Task: Put the value state in the active state tool path.
Action: Mouse moved to (19, 560)
Screenshot: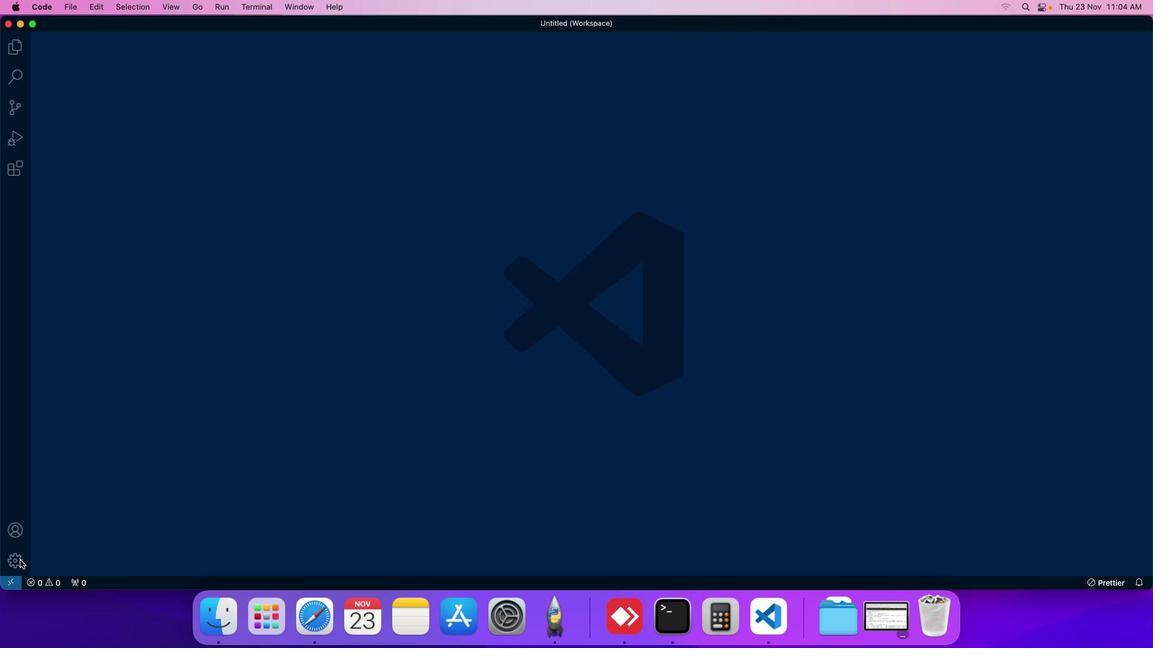
Action: Mouse pressed left at (19, 560)
Screenshot: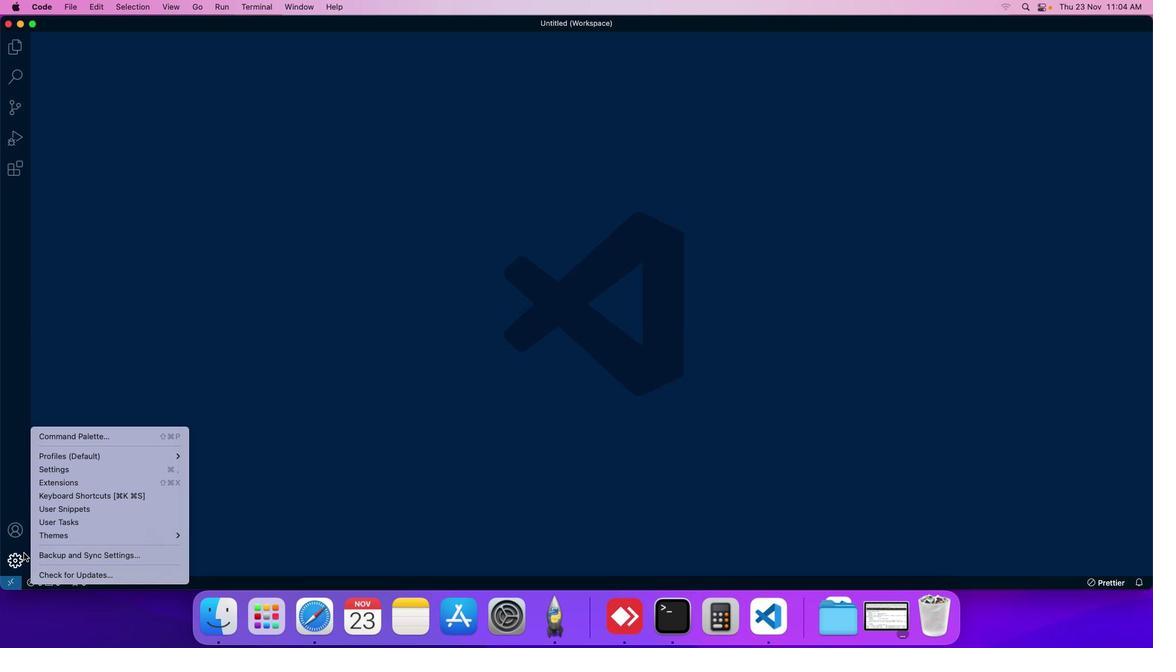 
Action: Mouse moved to (49, 472)
Screenshot: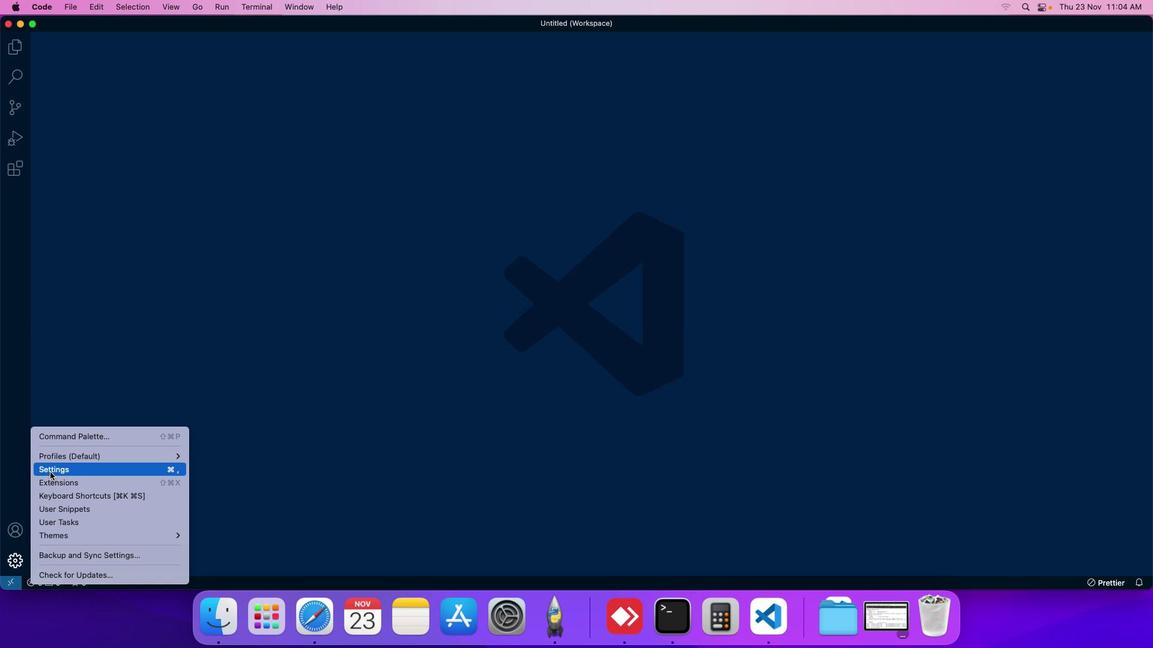 
Action: Mouse pressed left at (49, 472)
Screenshot: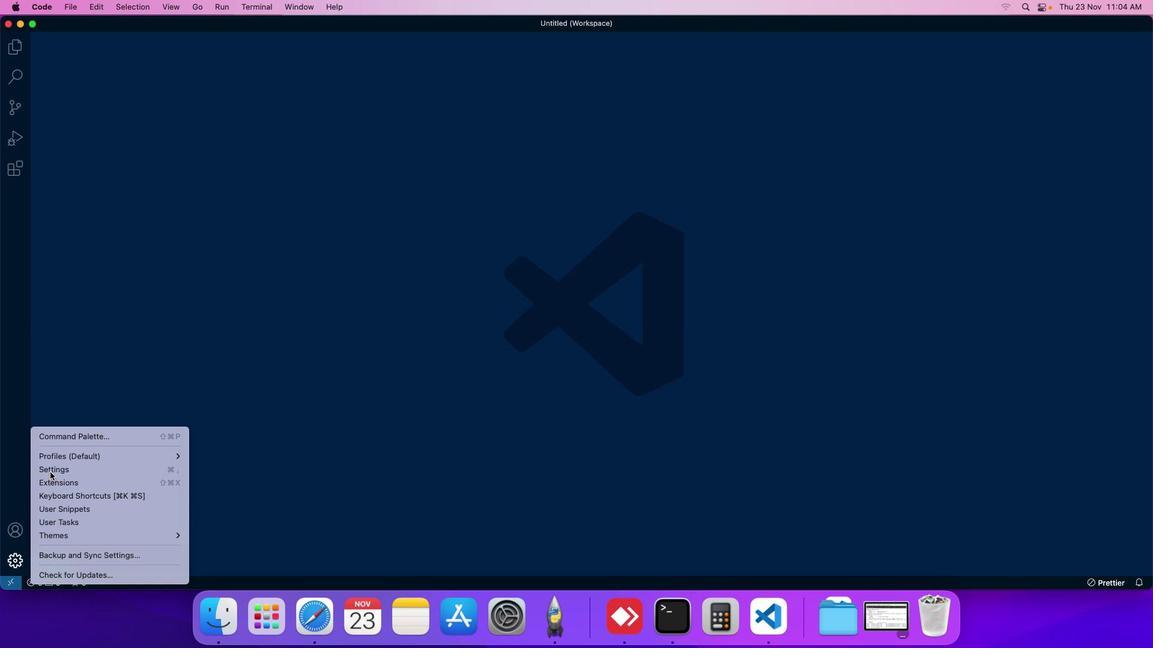 
Action: Mouse moved to (290, 100)
Screenshot: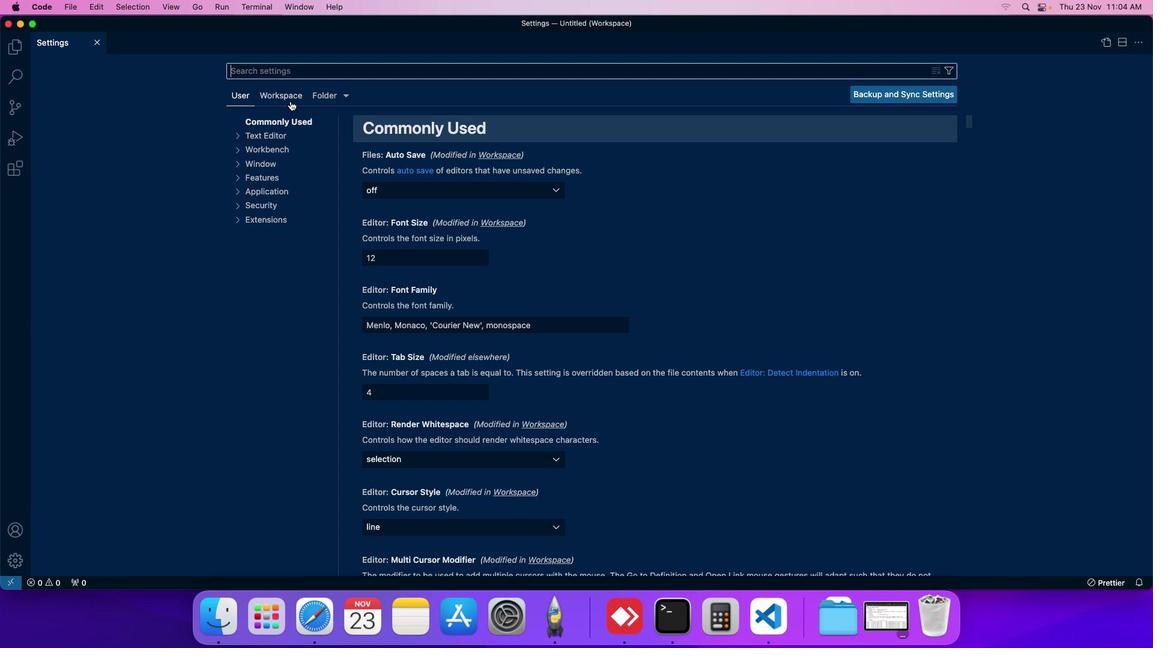 
Action: Mouse pressed left at (290, 100)
Screenshot: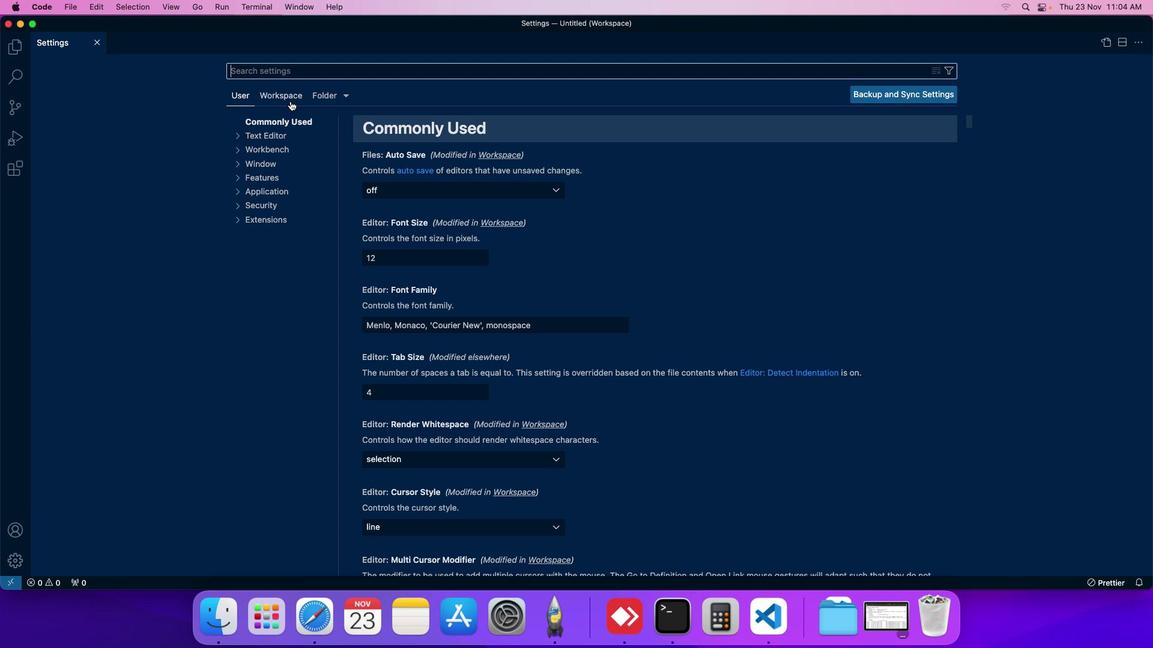
Action: Mouse moved to (270, 203)
Screenshot: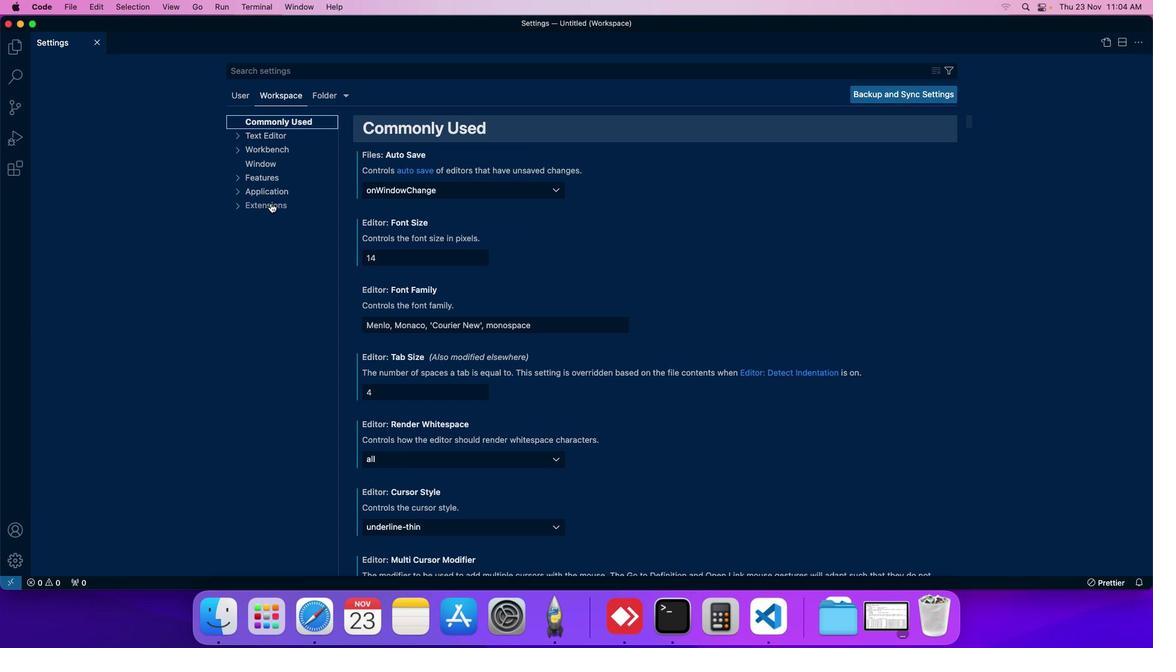 
Action: Mouse pressed left at (270, 203)
Screenshot: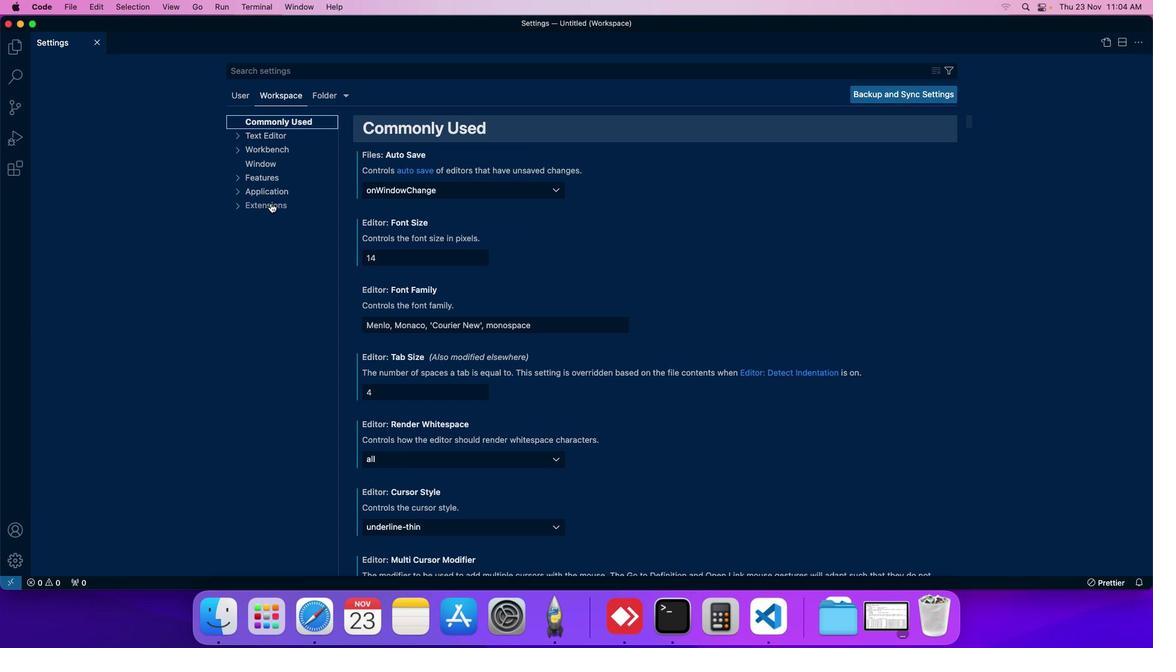 
Action: Mouse moved to (271, 470)
Screenshot: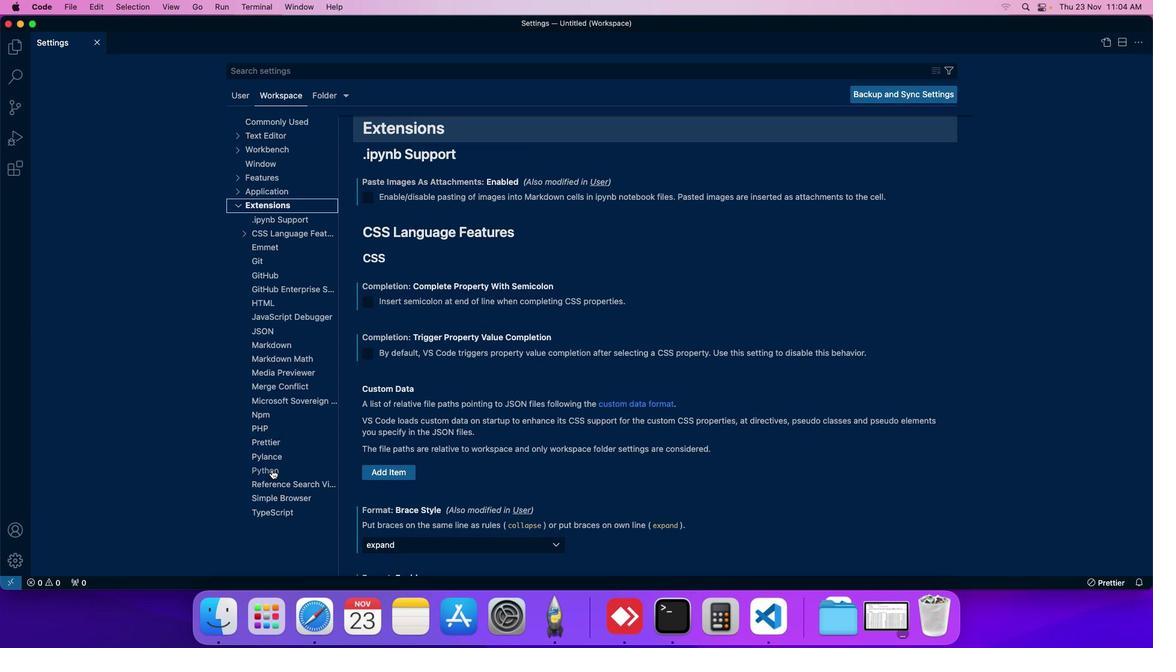 
Action: Mouse pressed left at (271, 470)
Screenshot: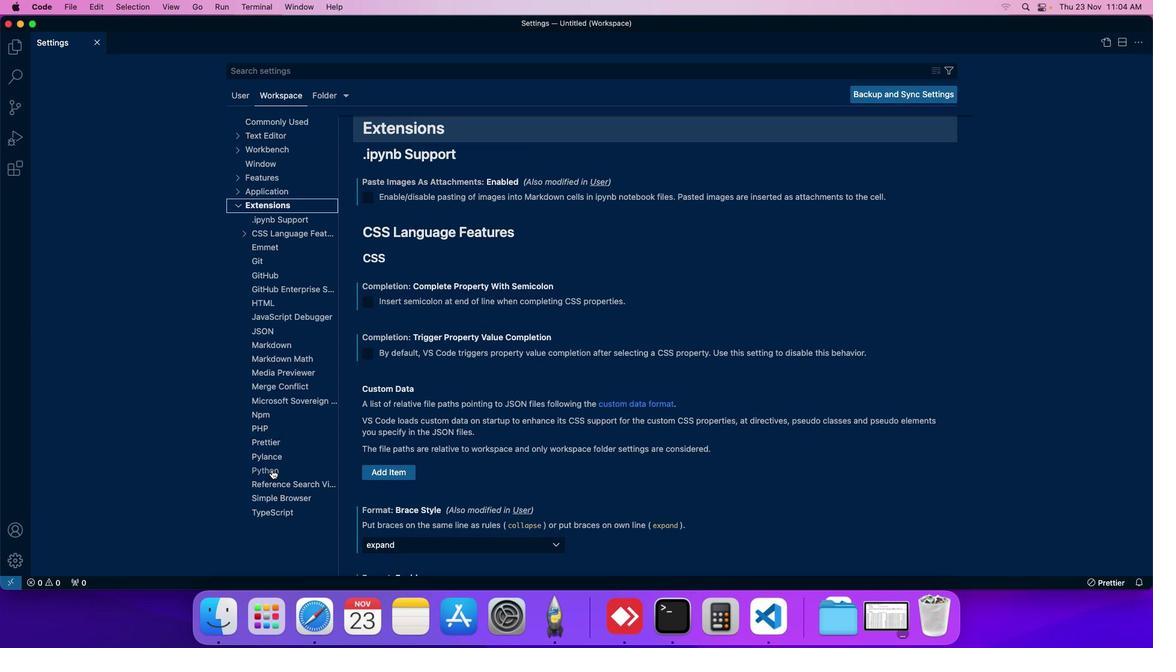 
Action: Mouse moved to (422, 182)
Screenshot: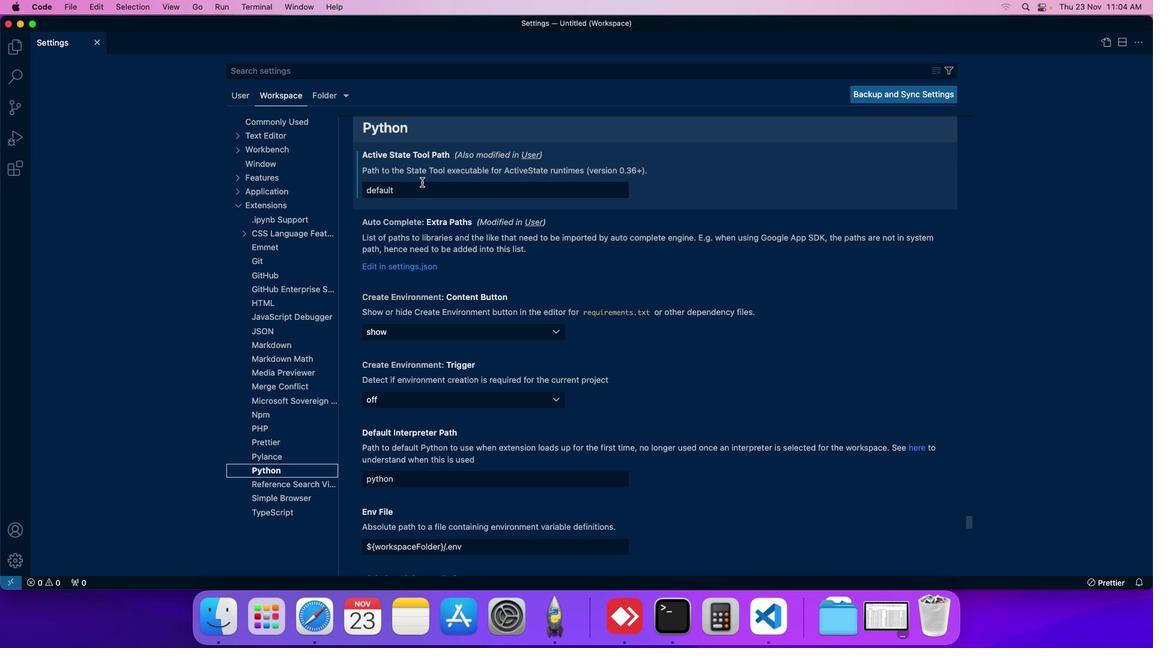 
Action: Mouse pressed left at (422, 182)
Screenshot: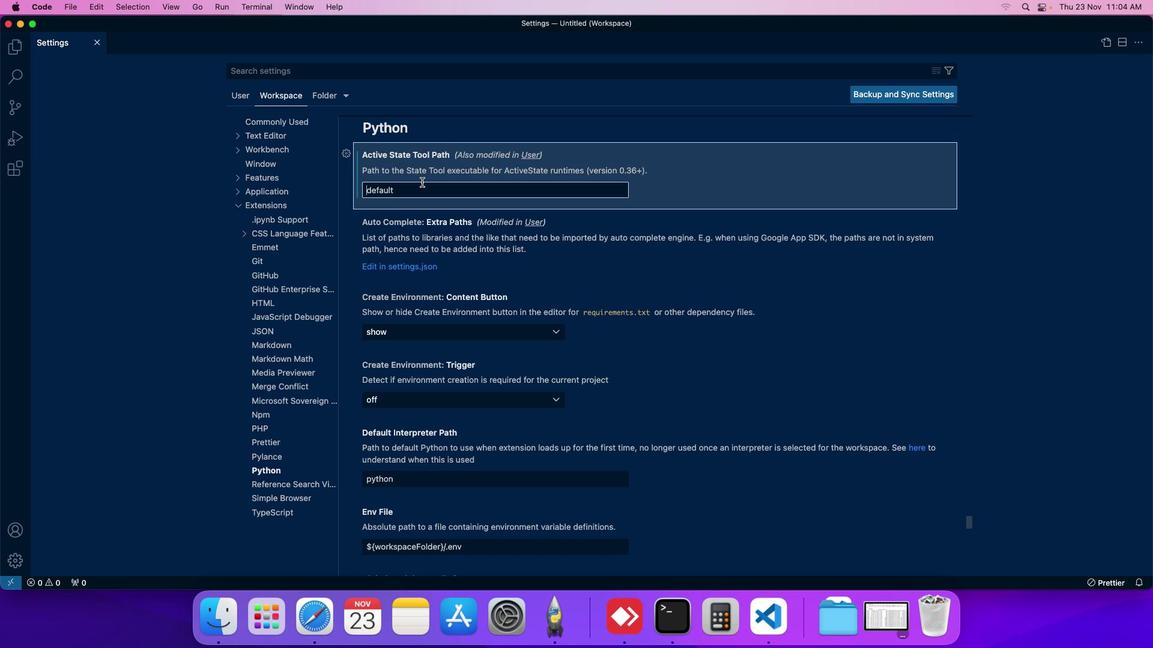 
Action: Key pressed Key.rightKey.rightKey.rightKey.rightKey.rightKey.rightKey.rightKey.backspaceKey.backspaceKey.backspaceKey.backspaceKey.backspaceKey.backspaceKey.backspace's''t''a''t''e'
Screenshot: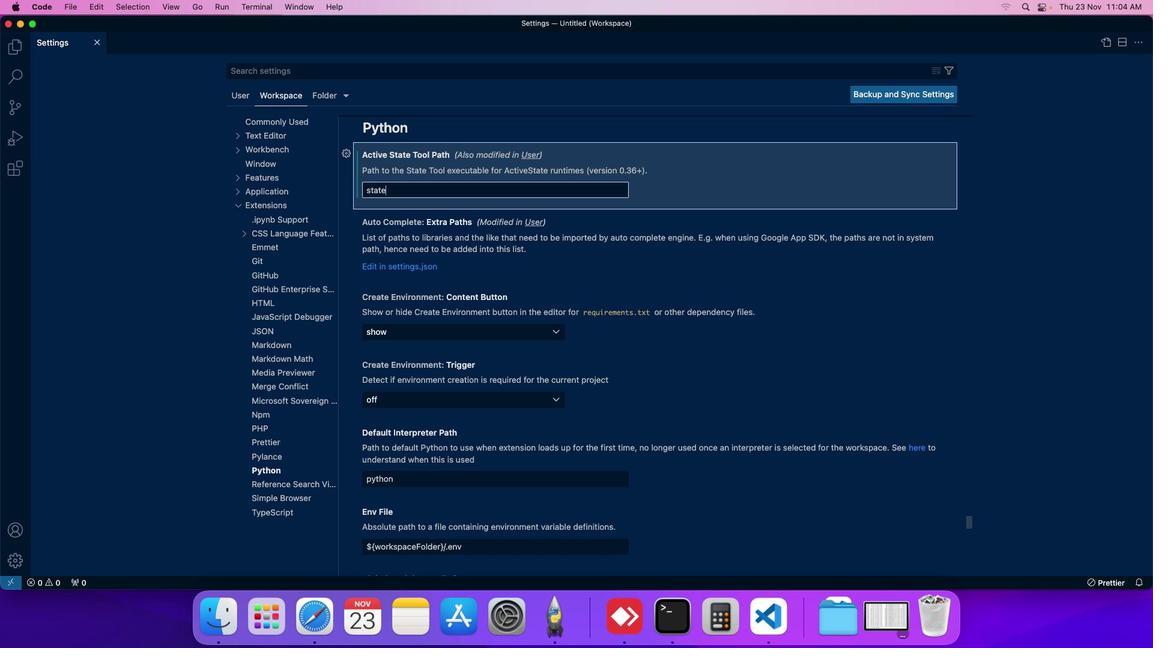
